 Task: Add Aura Cacia Frankincense Essential Oil to the cart.
Action: Mouse moved to (860, 319)
Screenshot: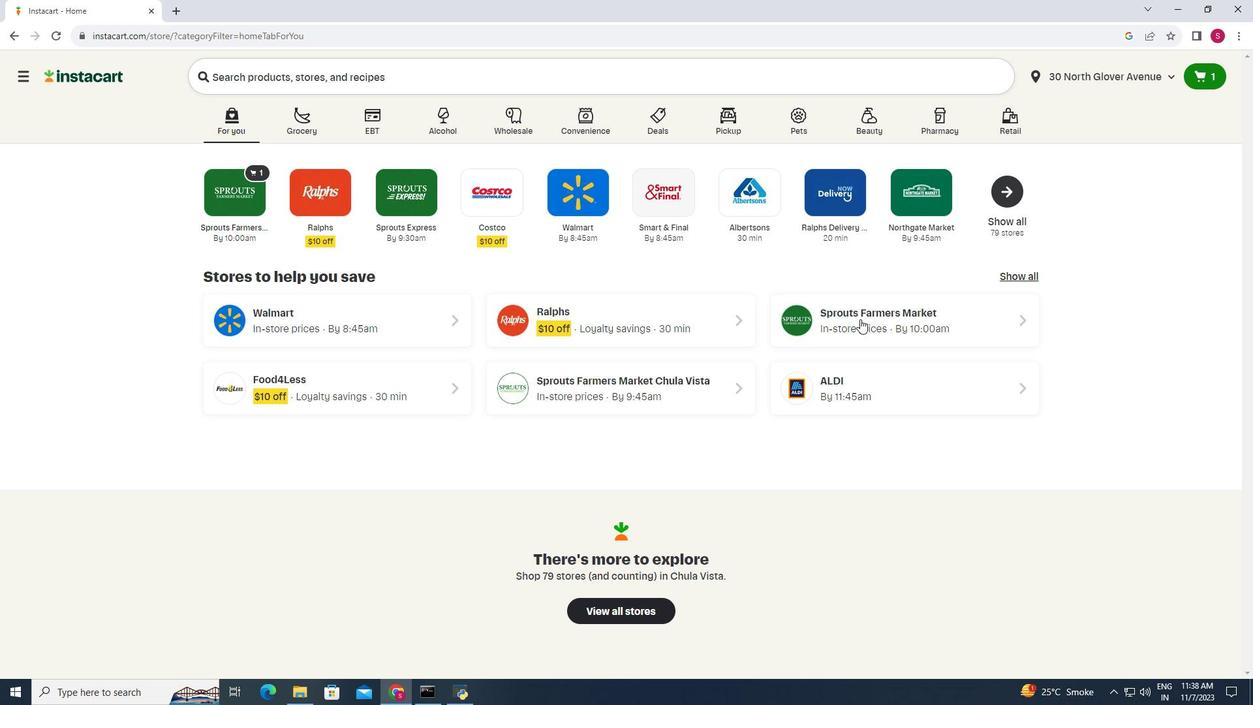 
Action: Mouse pressed left at (860, 319)
Screenshot: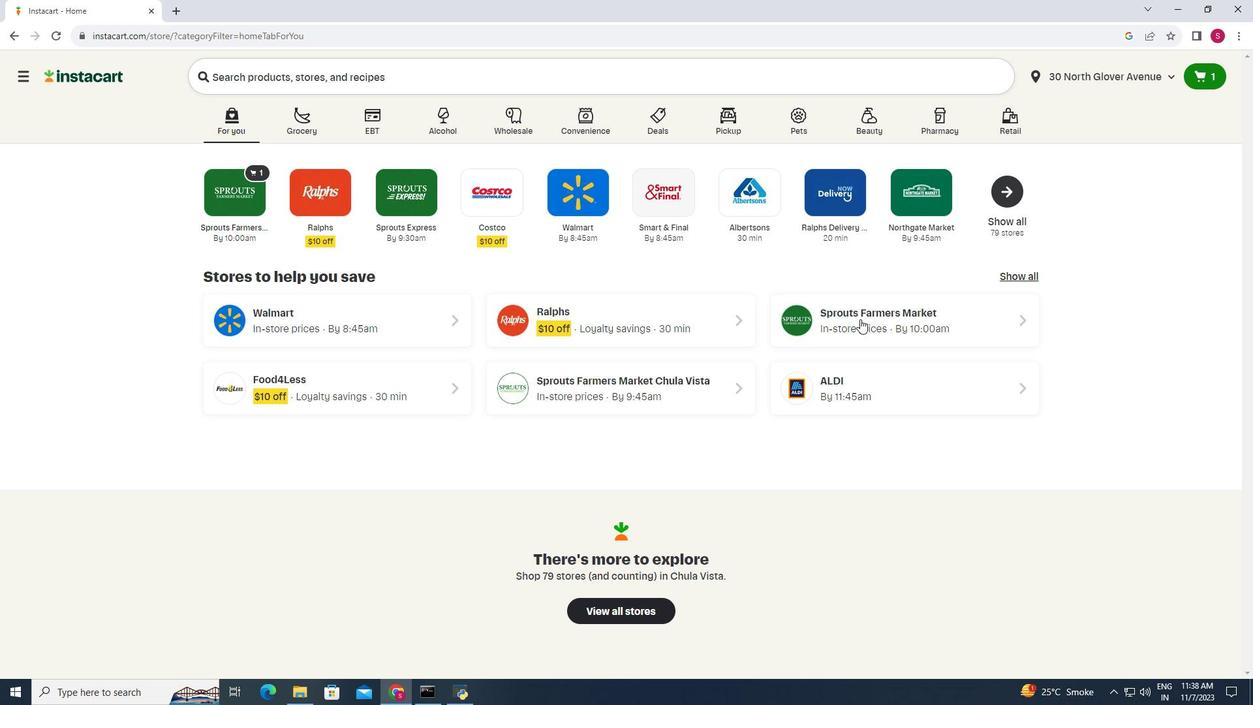 
Action: Mouse moved to (63, 473)
Screenshot: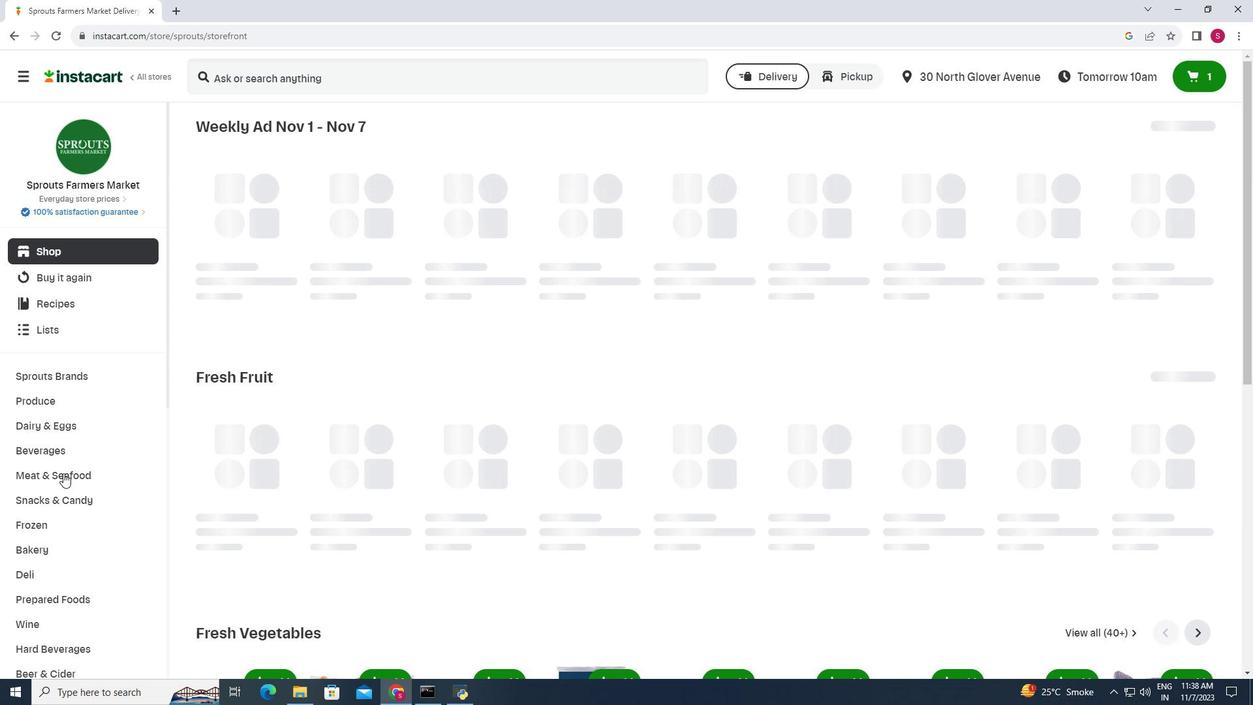 
Action: Mouse scrolled (63, 472) with delta (0, 0)
Screenshot: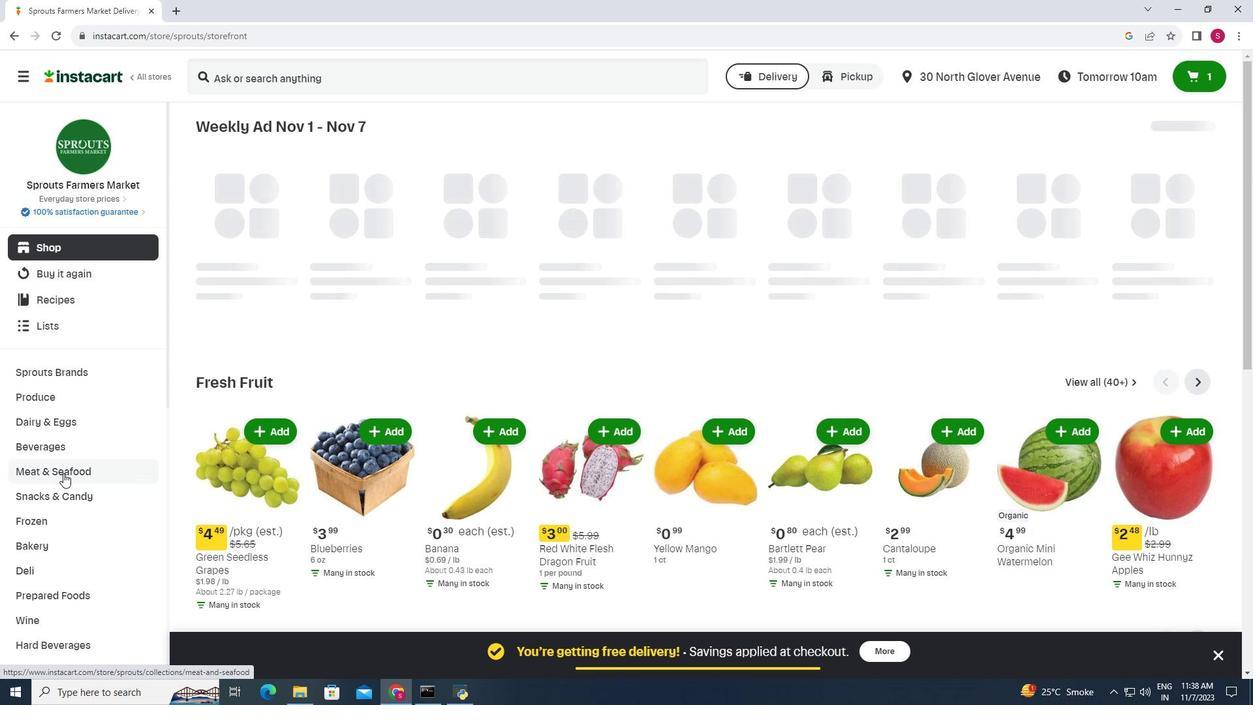 
Action: Mouse scrolled (63, 472) with delta (0, 0)
Screenshot: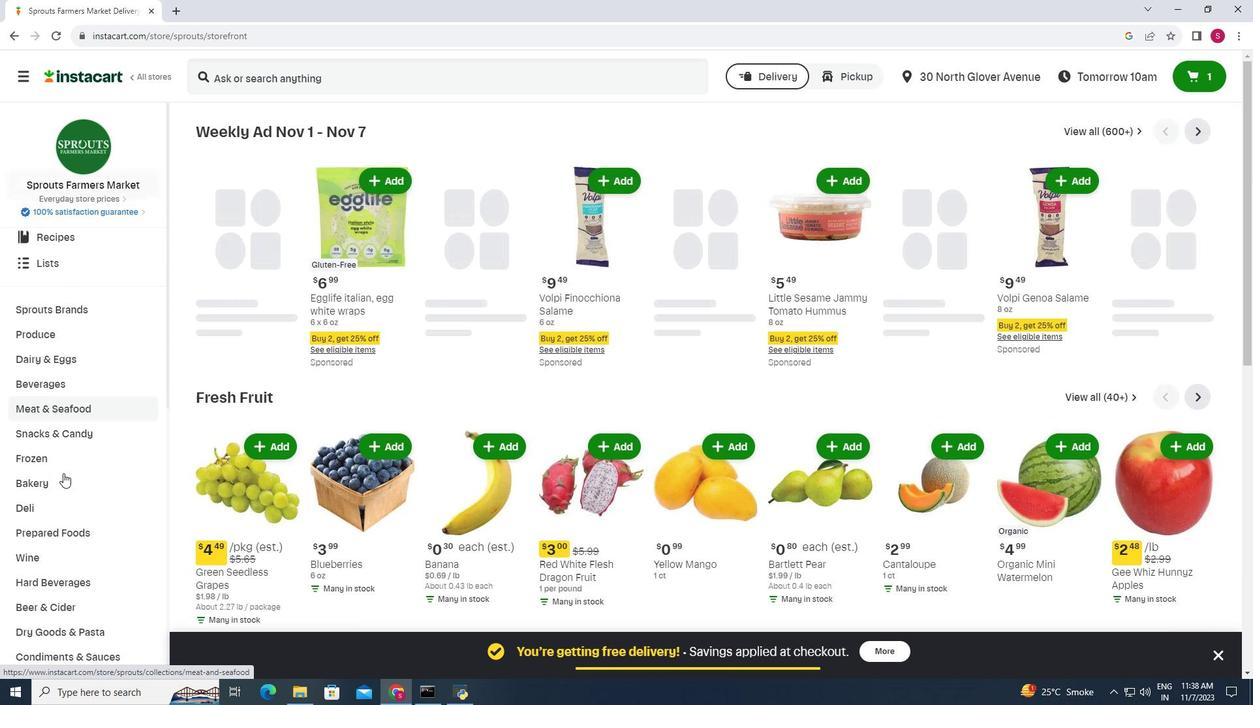 
Action: Mouse scrolled (63, 472) with delta (0, 0)
Screenshot: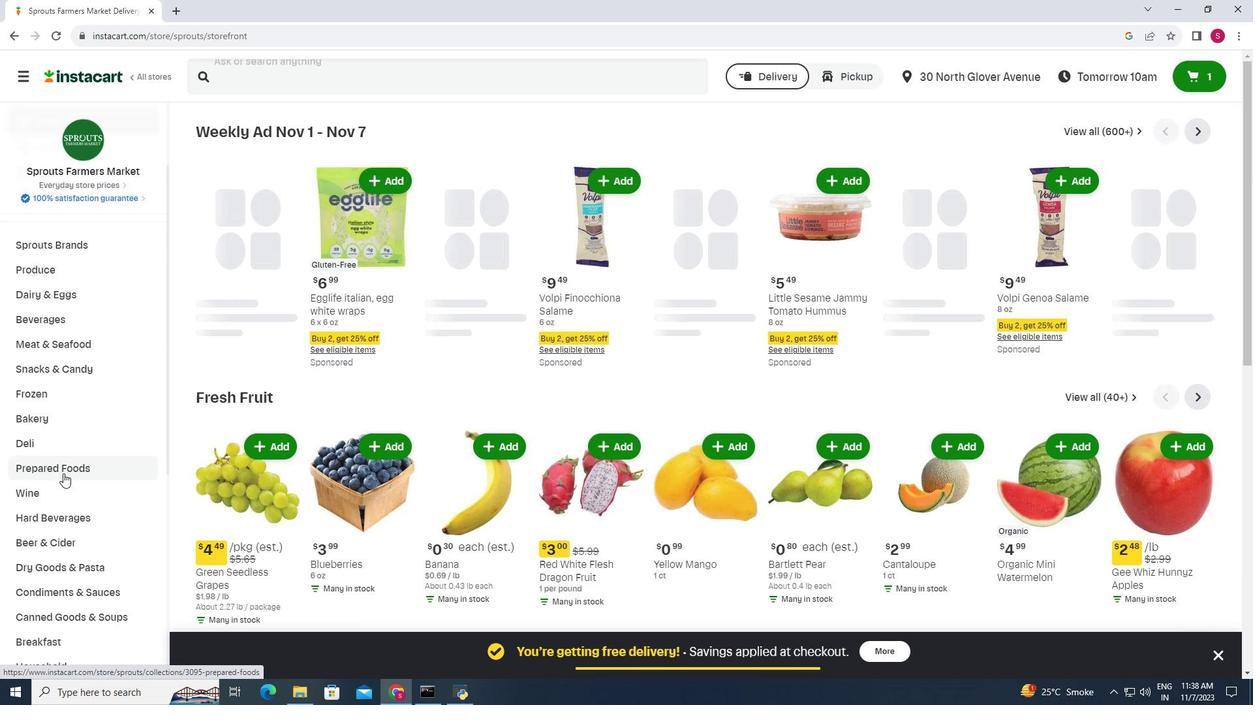 
Action: Mouse scrolled (63, 472) with delta (0, 0)
Screenshot: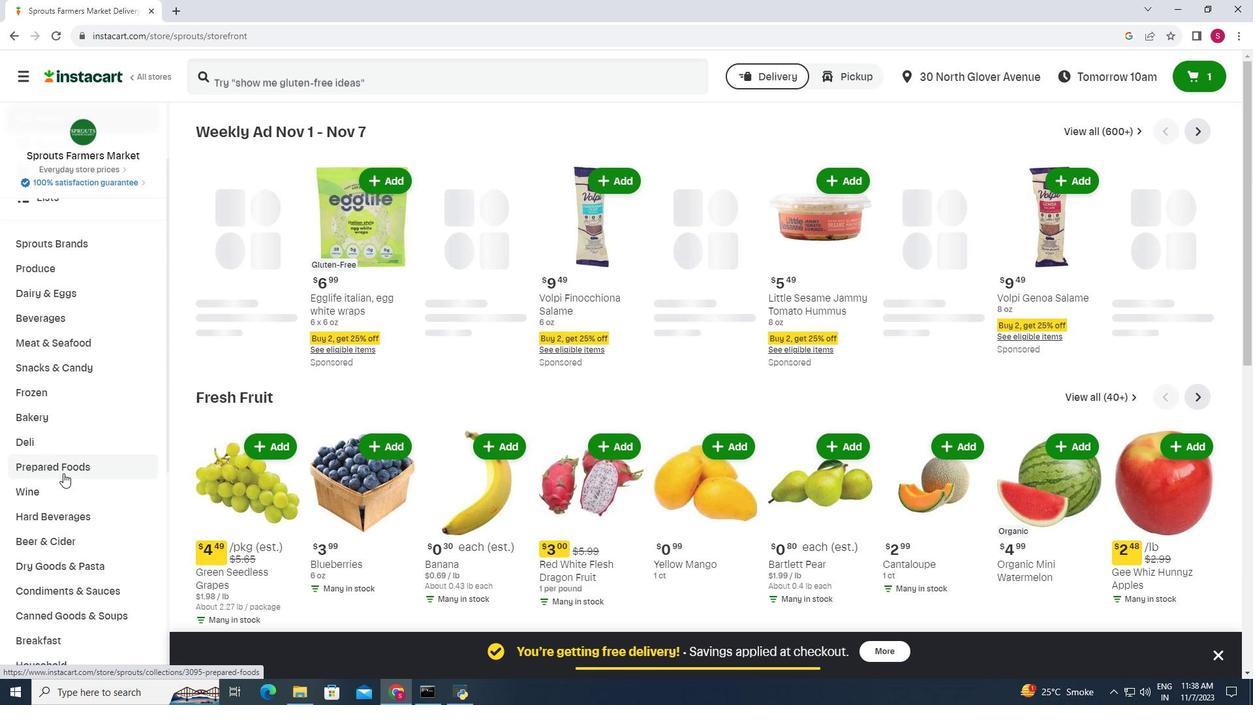 
Action: Mouse moved to (67, 528)
Screenshot: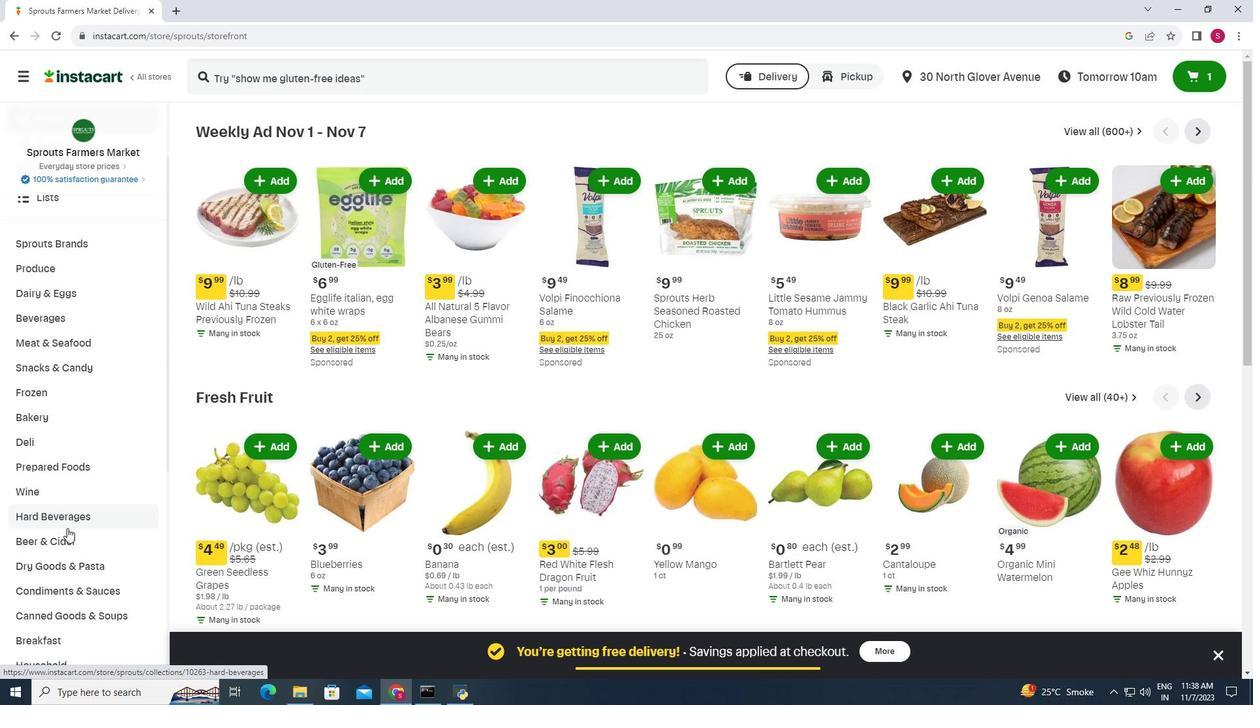 
Action: Mouse scrolled (67, 527) with delta (0, 0)
Screenshot: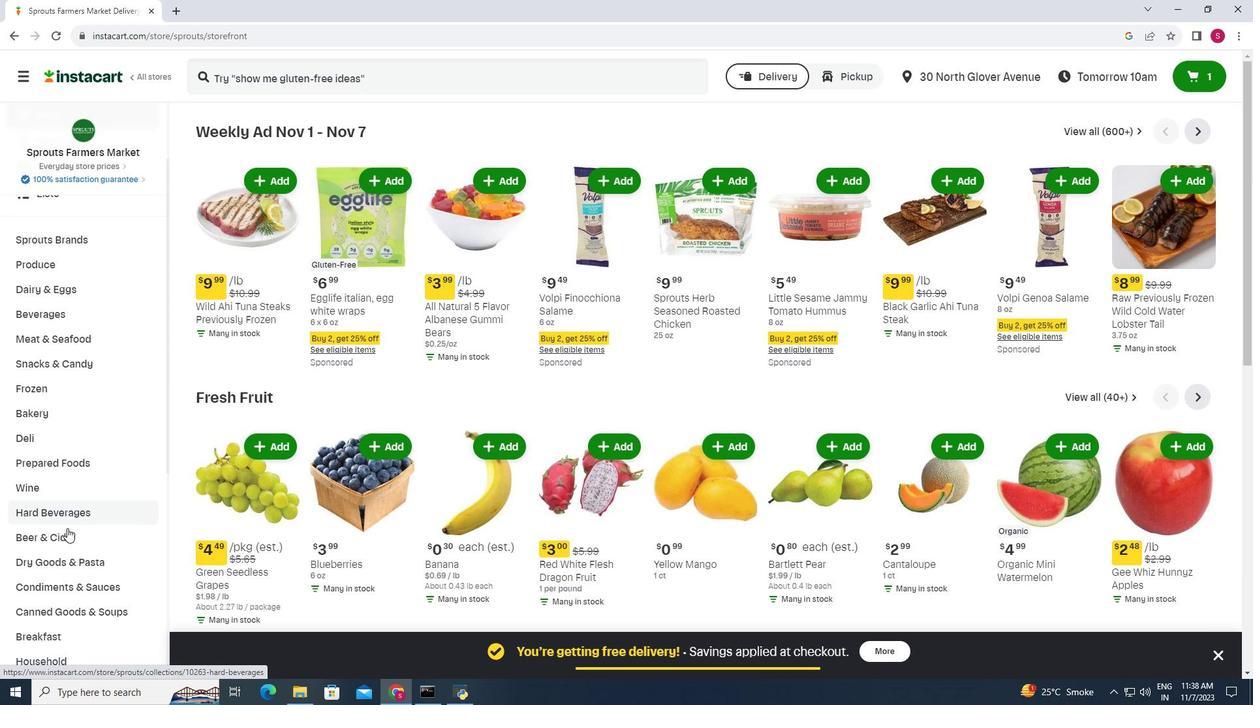 
Action: Mouse moved to (64, 592)
Screenshot: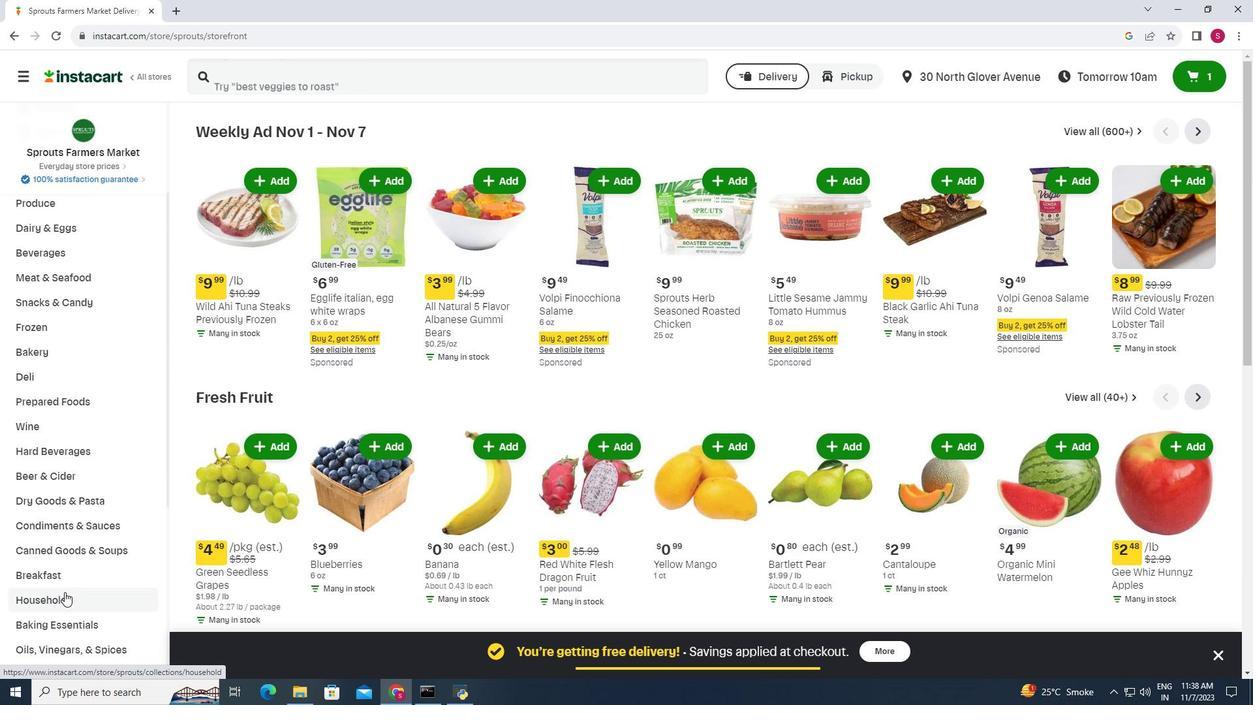 
Action: Mouse pressed left at (64, 592)
Screenshot: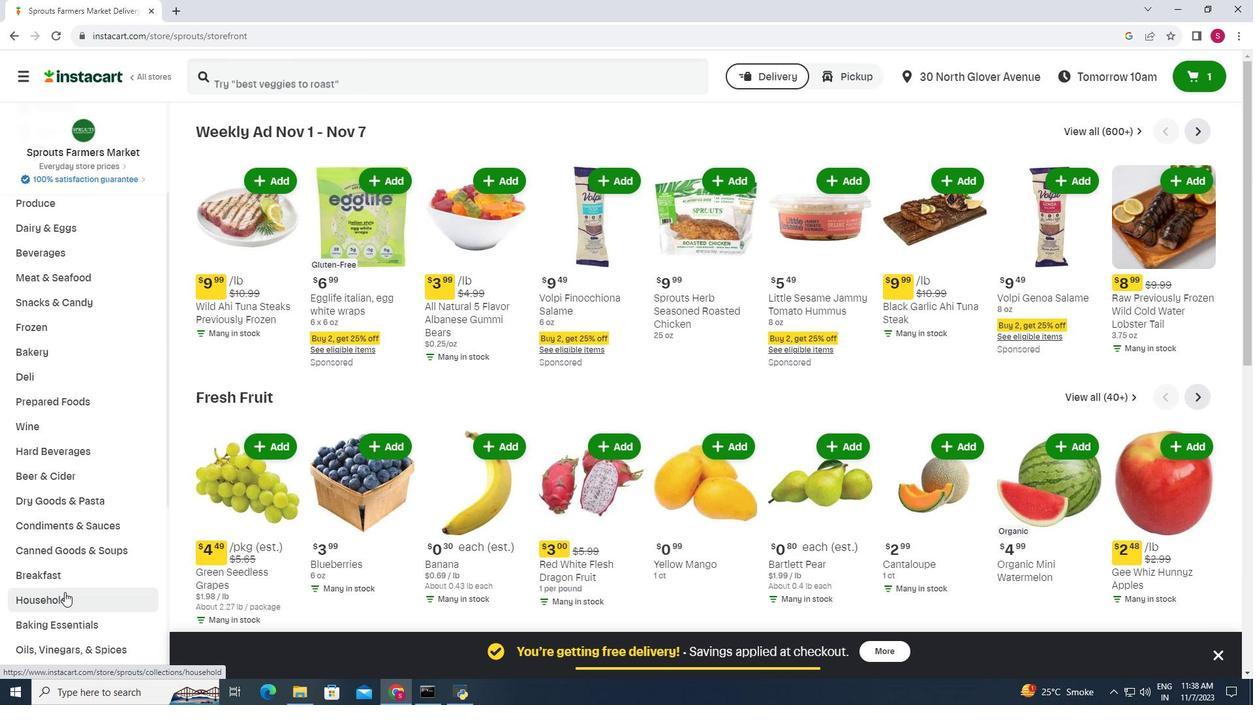 
Action: Mouse moved to (731, 159)
Screenshot: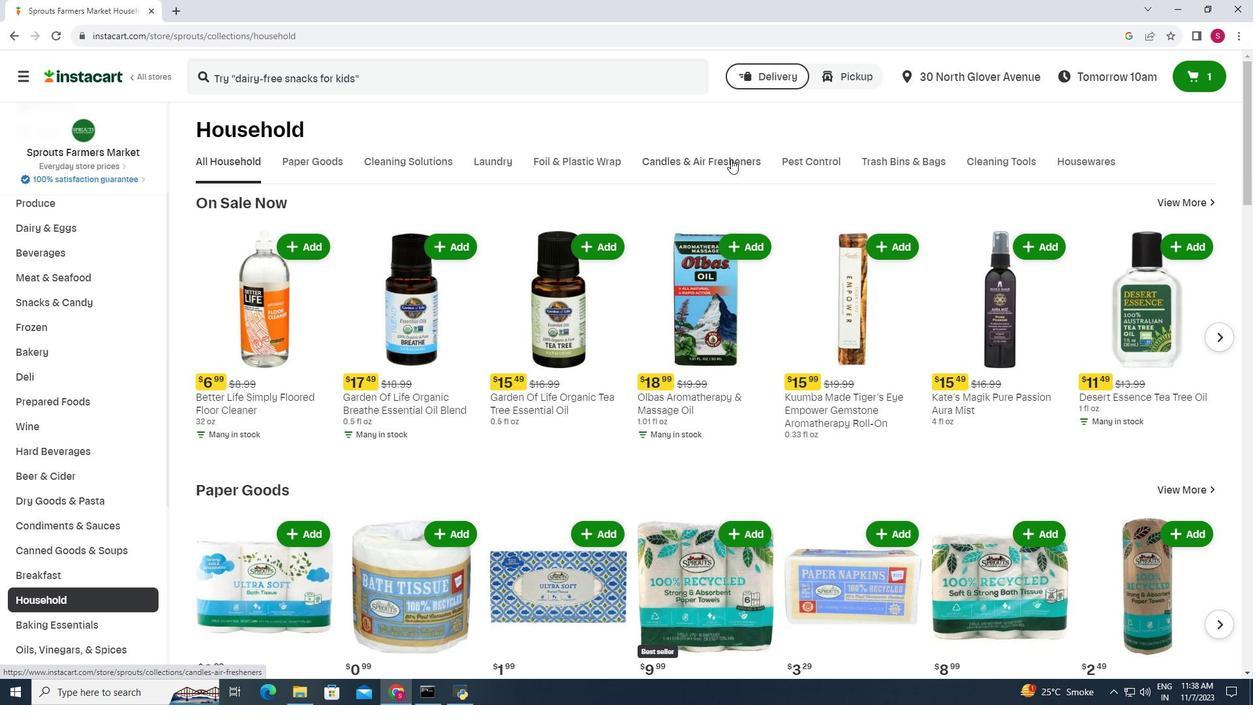 
Action: Mouse pressed left at (731, 159)
Screenshot: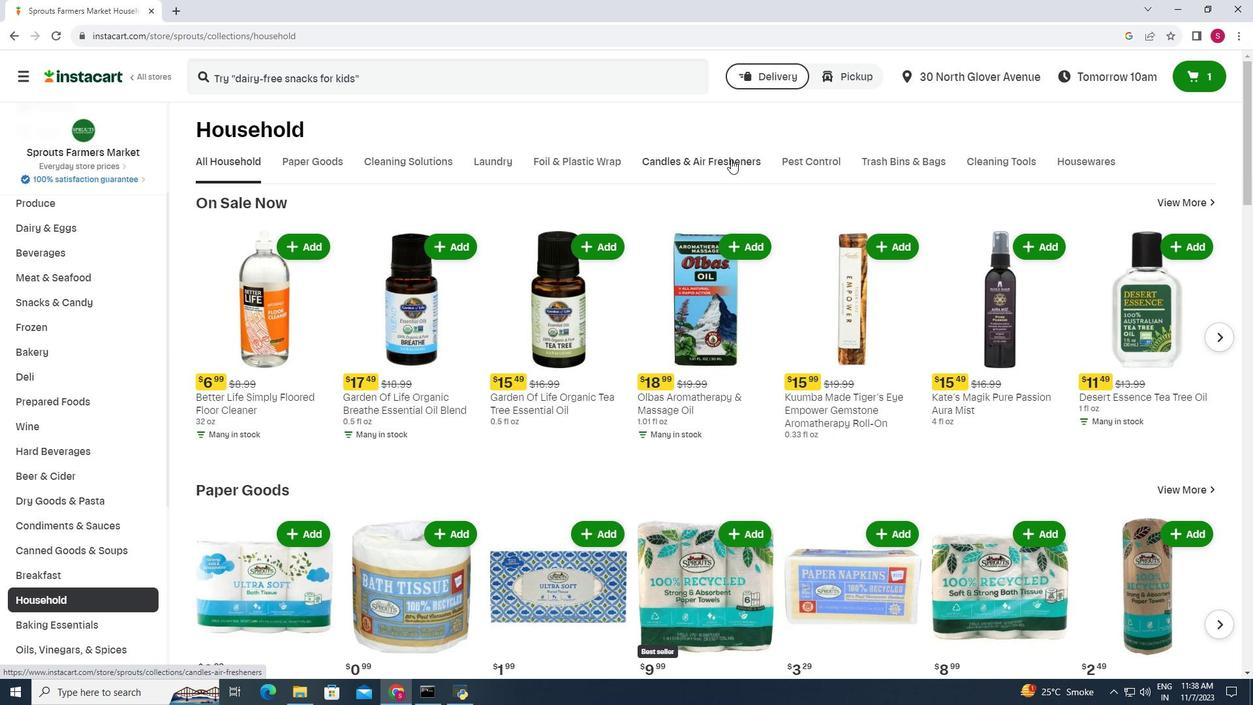 
Action: Mouse moved to (420, 83)
Screenshot: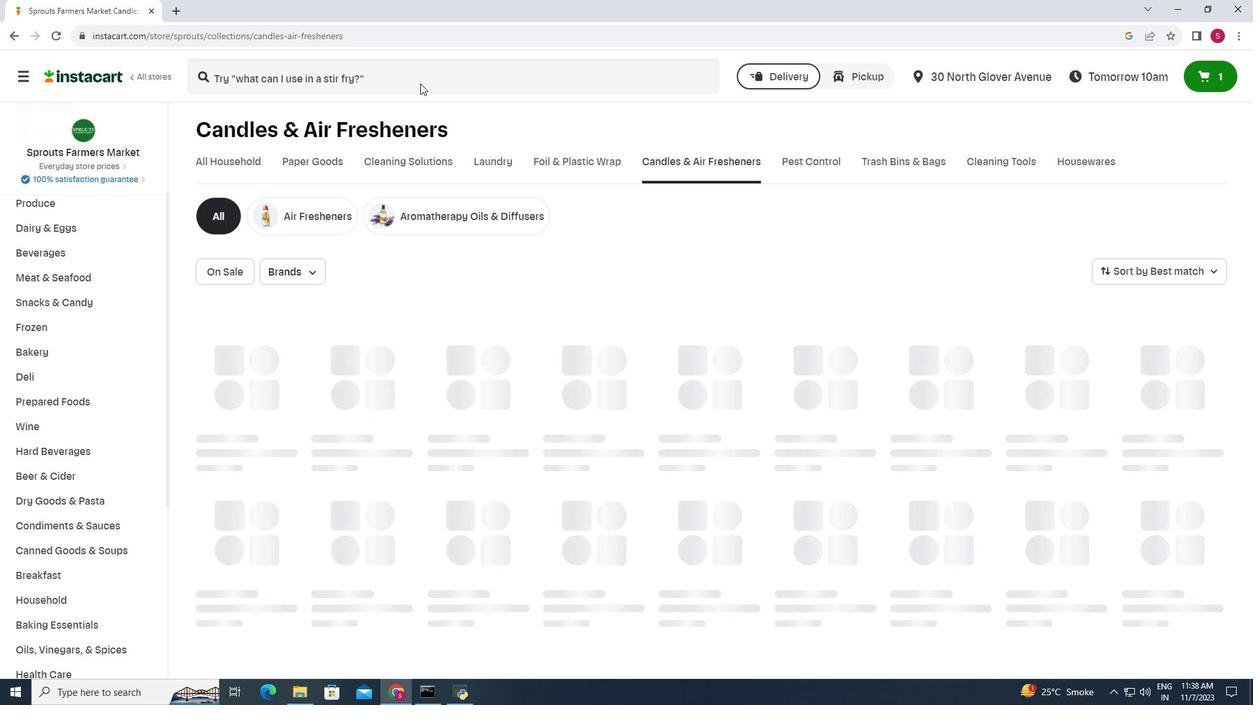 
Action: Mouse pressed left at (420, 83)
Screenshot: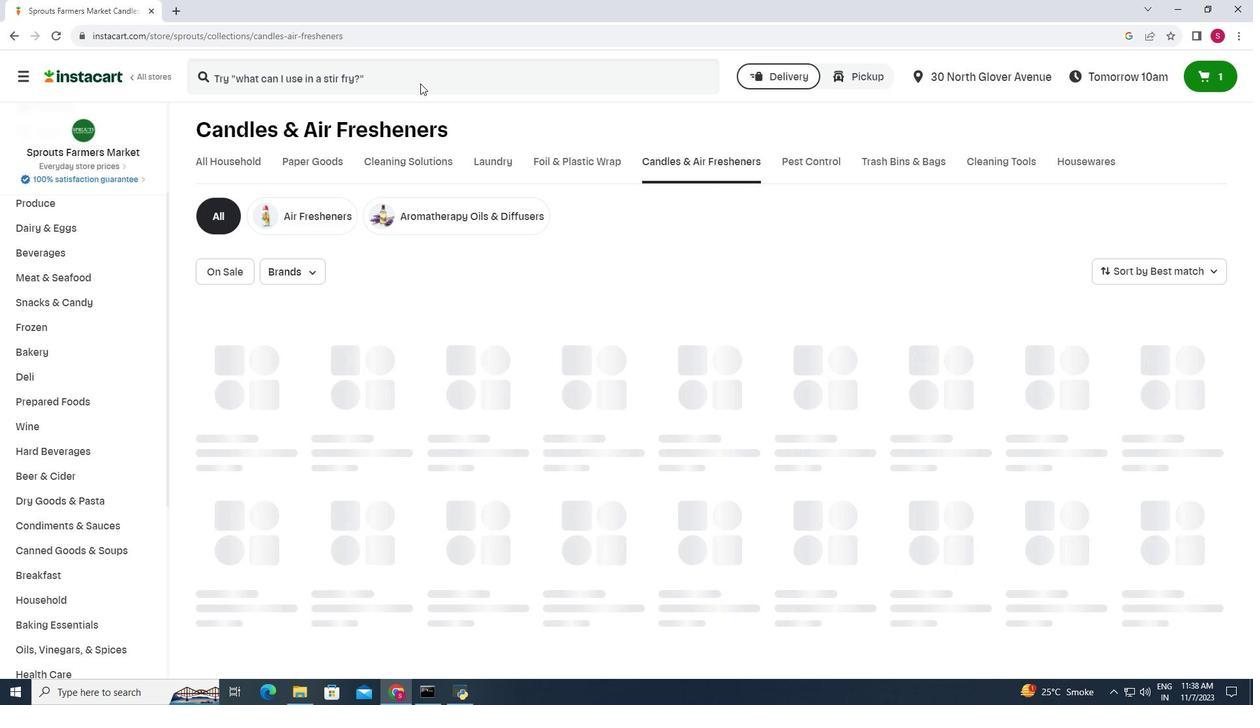 
Action: Mouse moved to (420, 79)
Screenshot: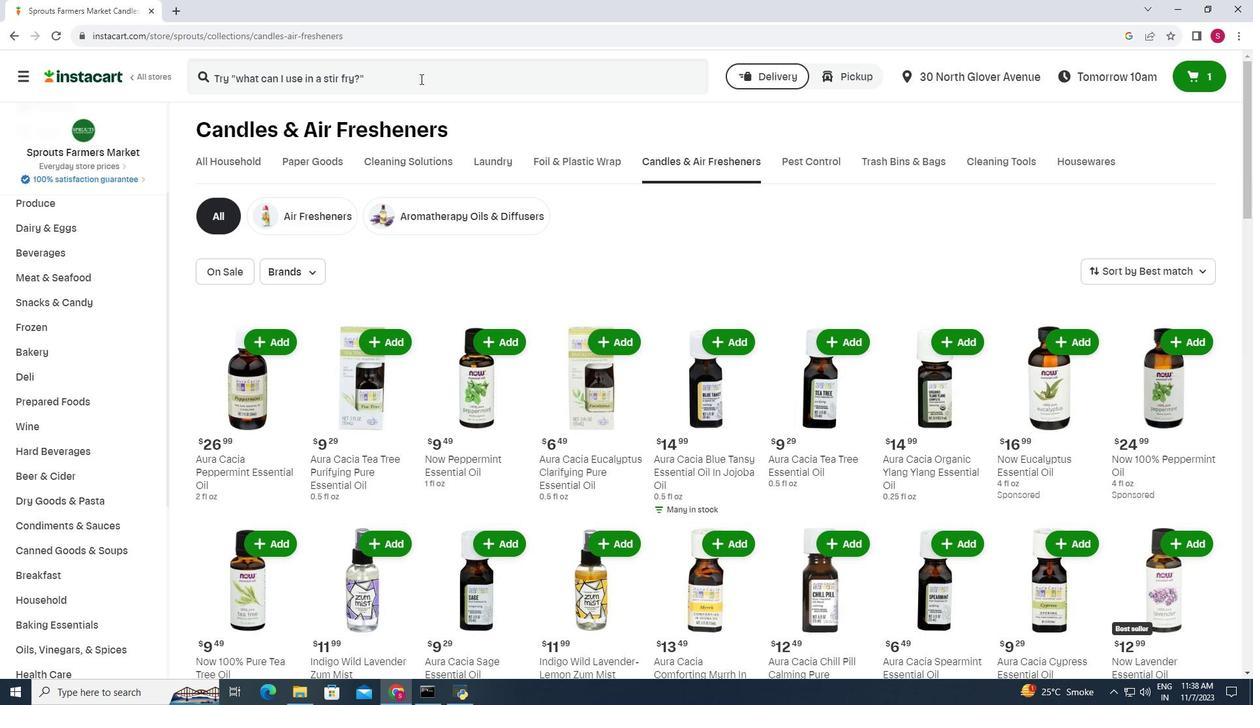 
Action: Mouse pressed left at (420, 79)
Screenshot: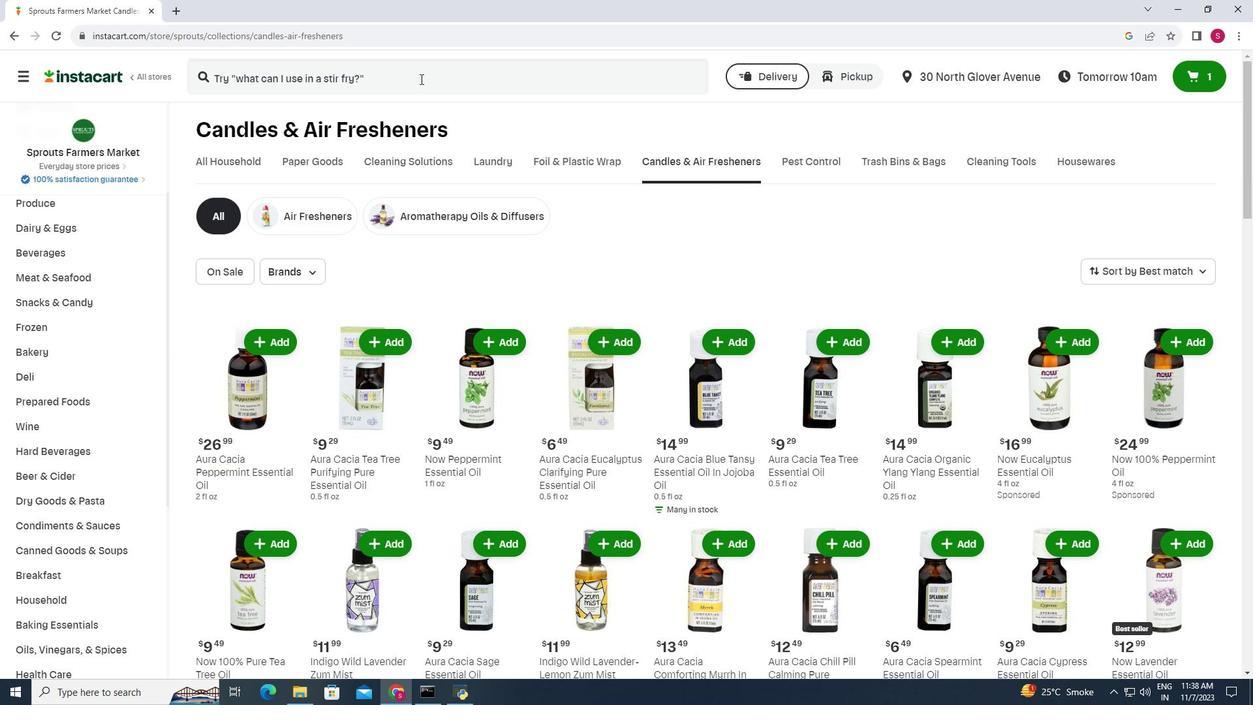 
Action: Key pressed <Key.shift>Aura<Key.space><Key.shift>Cacia<Key.space><Key.shift>Frankincense<Key.space><Key.shift>Essential<Key.space><Key.shift>Oilk<Key.backspace><Key.enter>
Screenshot: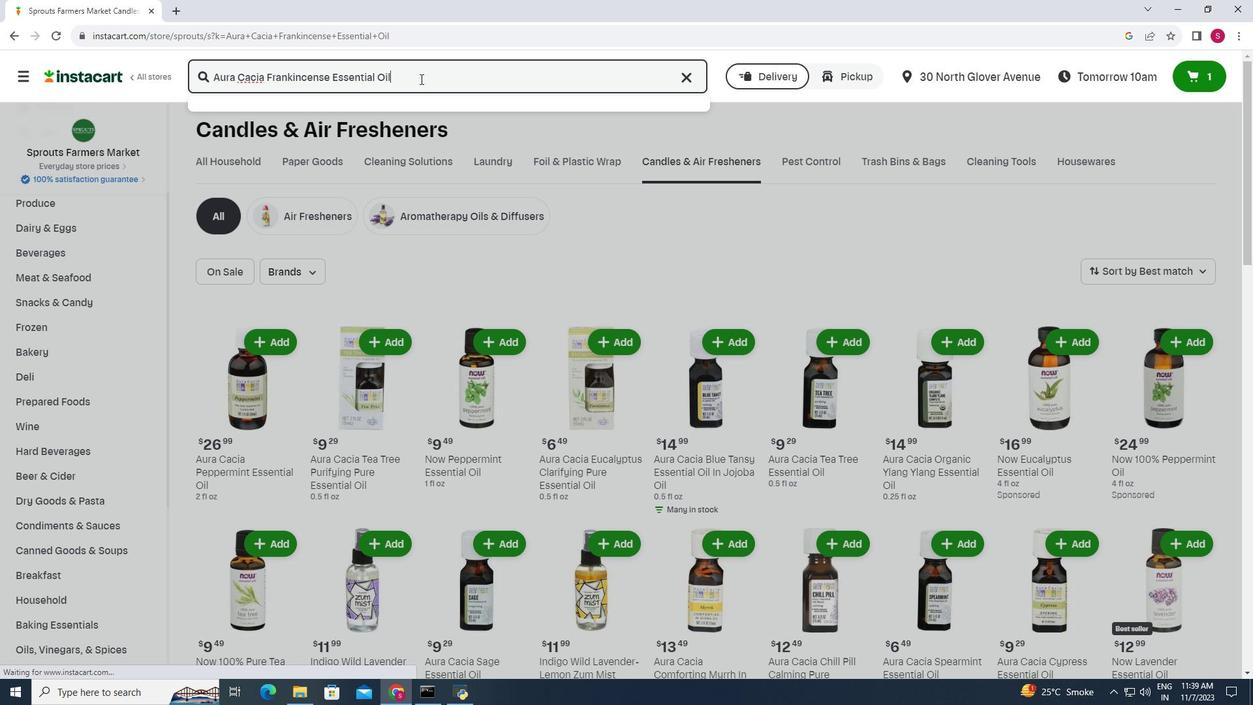 
Action: Mouse moved to (364, 176)
Screenshot: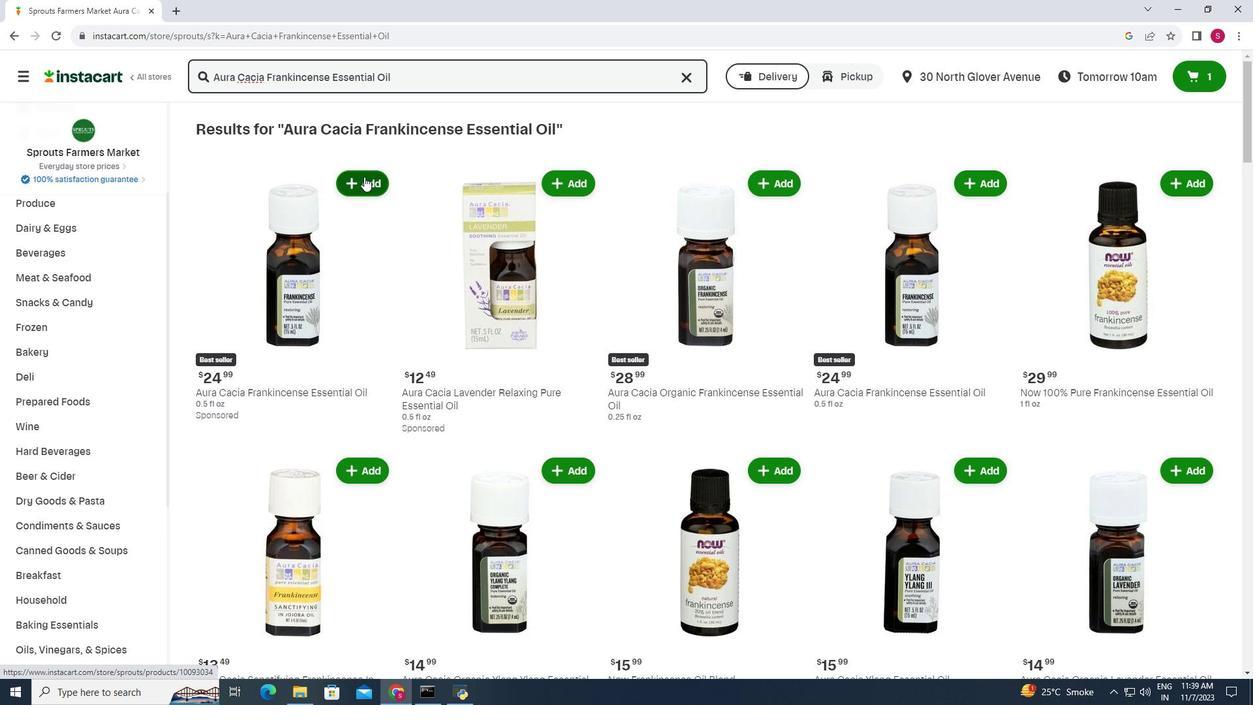 
Action: Mouse pressed left at (364, 176)
Screenshot: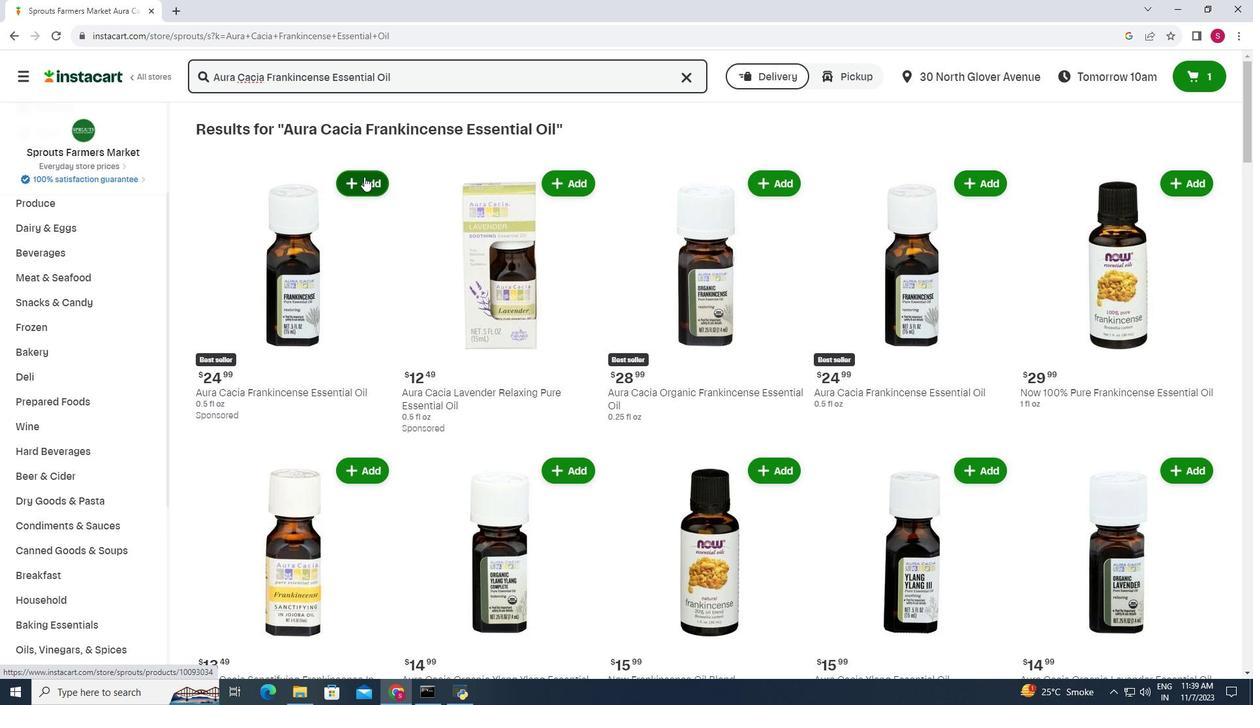 
Action: Mouse moved to (372, 167)
Screenshot: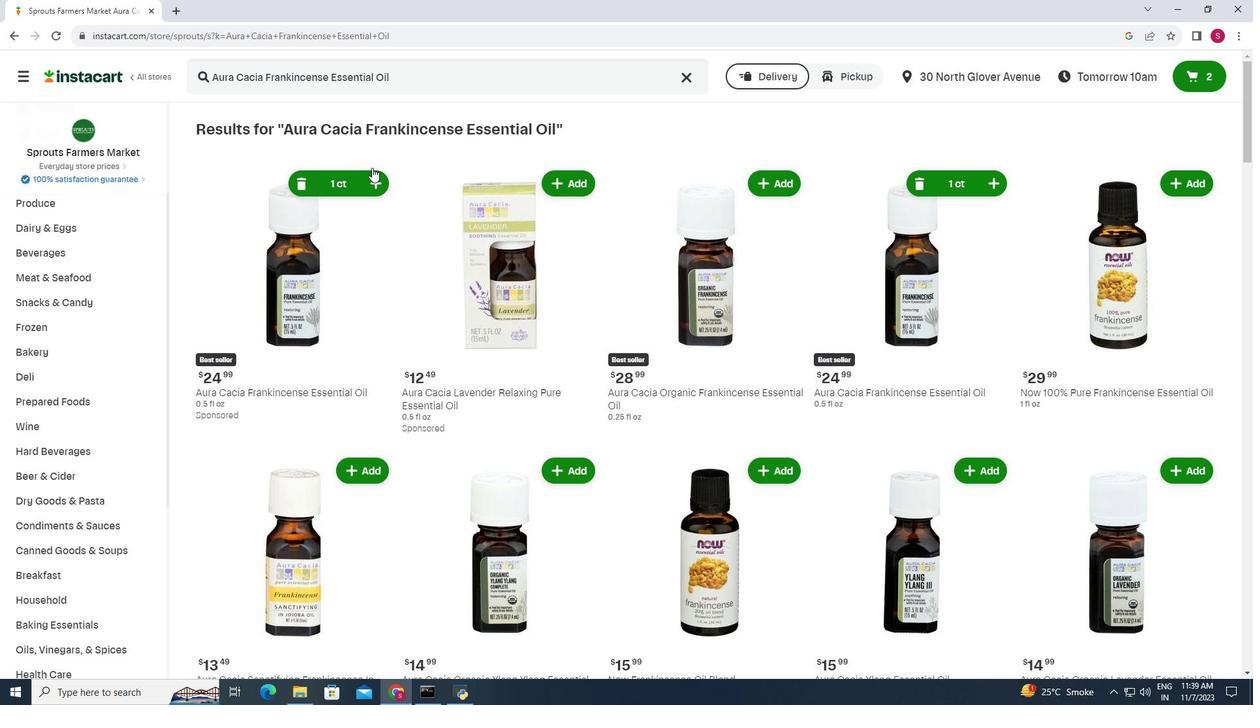 
